 Task: Open Card Card0000000034 in Board Board0000000009 in Workspace WS0000000003 in Trello. Add Member Nikrathi889@gmail.com to Card Card0000000034 in Board Board0000000009 in Workspace WS0000000003 in Trello. Add Blue Label titled Label0000000034 to Card Card0000000034 in Board Board0000000009 in Workspace WS0000000003 in Trello. Add Checklist CL0000000034 to Card Card0000000034 in Board Board0000000009 in Workspace WS0000000003 in Trello. Add Dates with Start Date as Sep 01 2023 and Due Date as Sep 30 2023 to Card Card0000000034 in Board Board0000000009 in Workspace WS0000000003 in Trello
Action: Mouse moved to (477, 37)
Screenshot: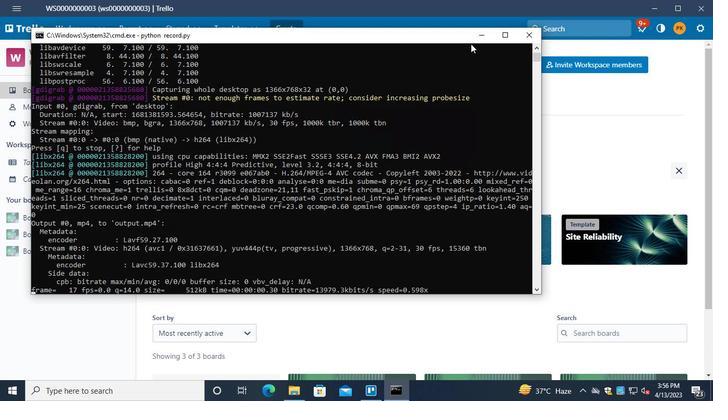 
Action: Mouse pressed left at (477, 37)
Screenshot: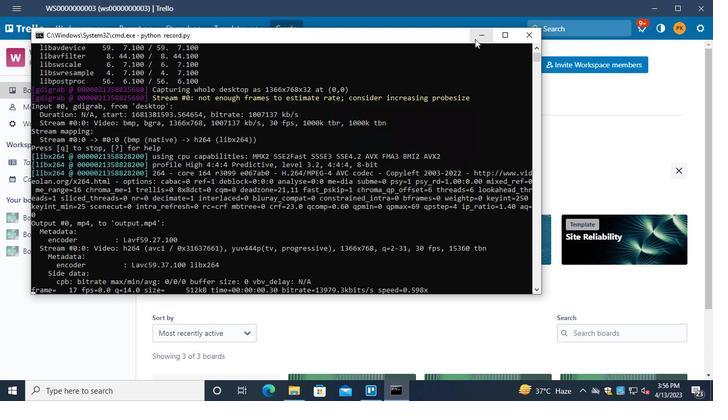 
Action: Mouse moved to (75, 246)
Screenshot: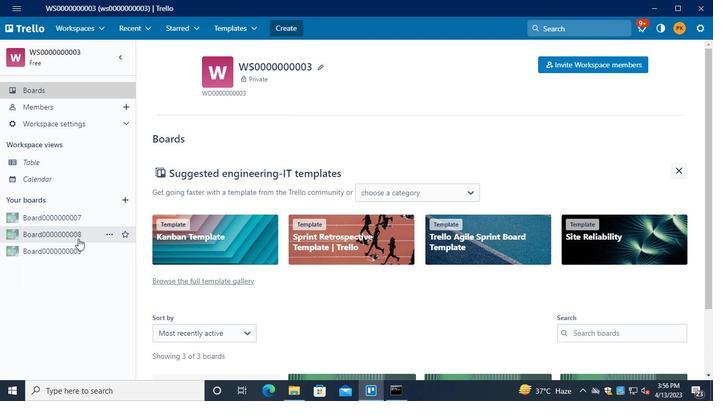 
Action: Mouse pressed left at (75, 246)
Screenshot: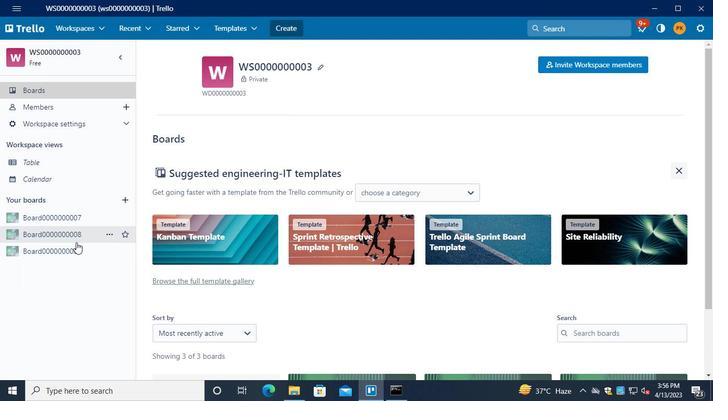 
Action: Mouse moved to (188, 214)
Screenshot: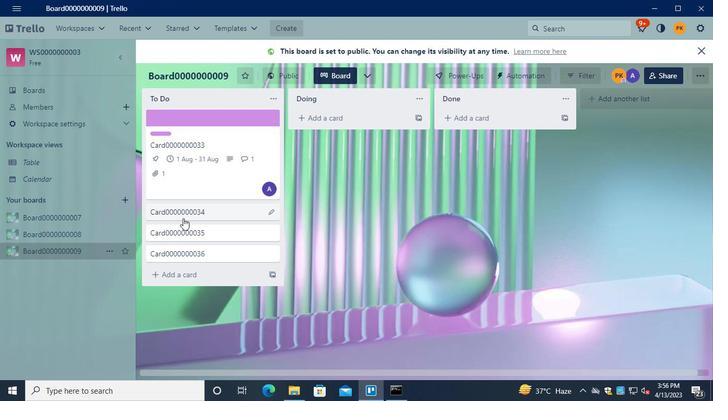 
Action: Mouse pressed left at (188, 214)
Screenshot: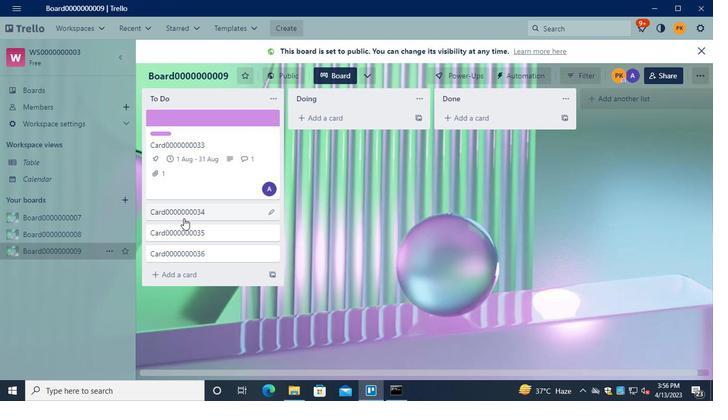 
Action: Mouse moved to (495, 133)
Screenshot: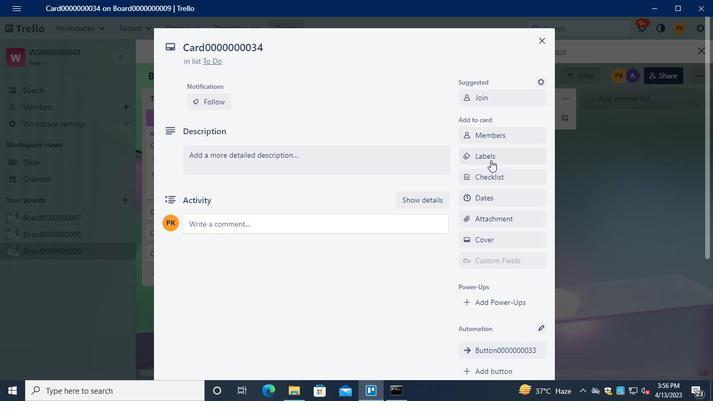 
Action: Mouse pressed left at (495, 133)
Screenshot: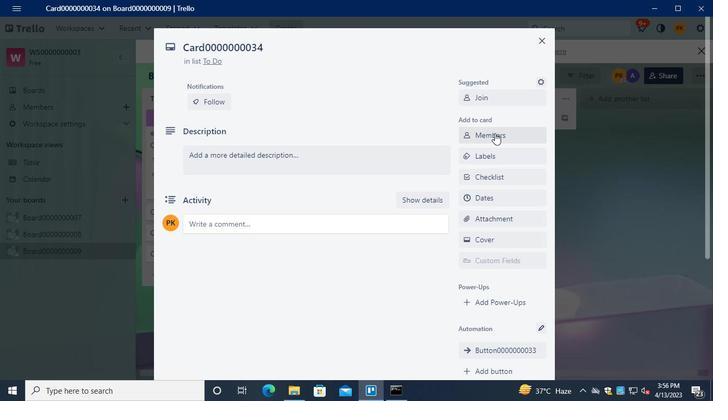 
Action: Mouse moved to (493, 133)
Screenshot: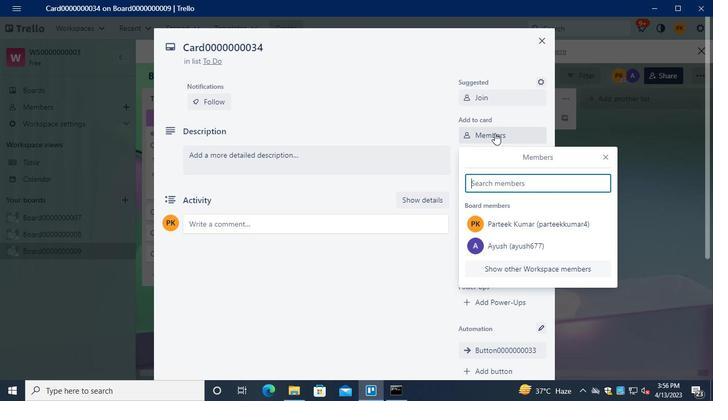 
Action: Keyboard Key.shift
Screenshot: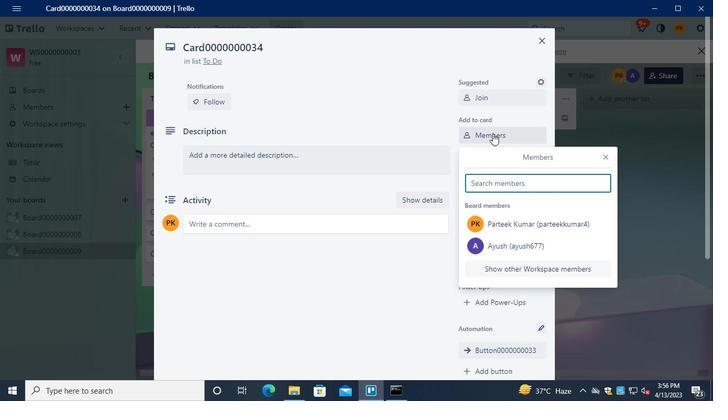 
Action: Keyboard N
Screenshot: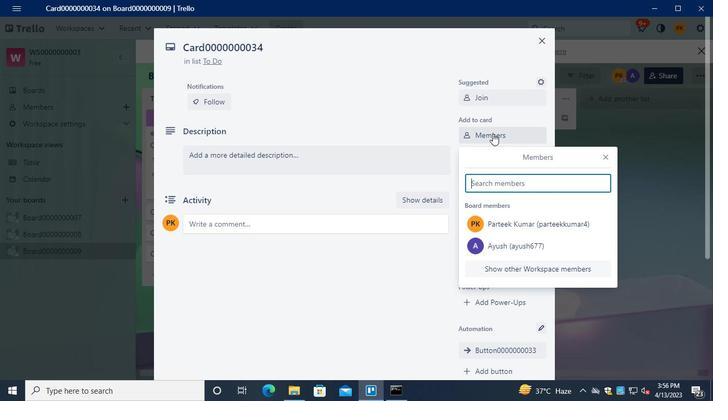 
Action: Keyboard i
Screenshot: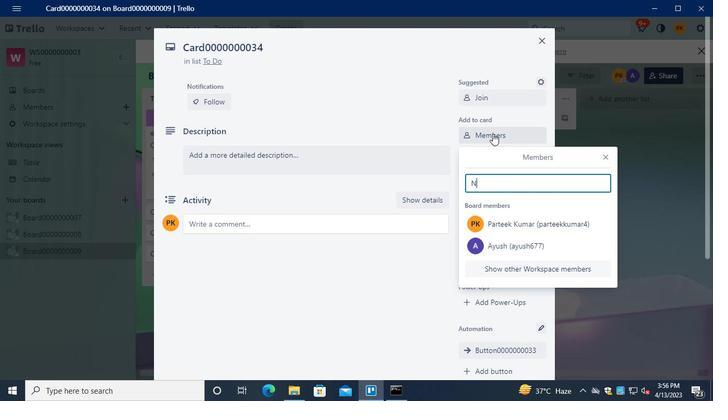 
Action: Mouse moved to (513, 278)
Screenshot: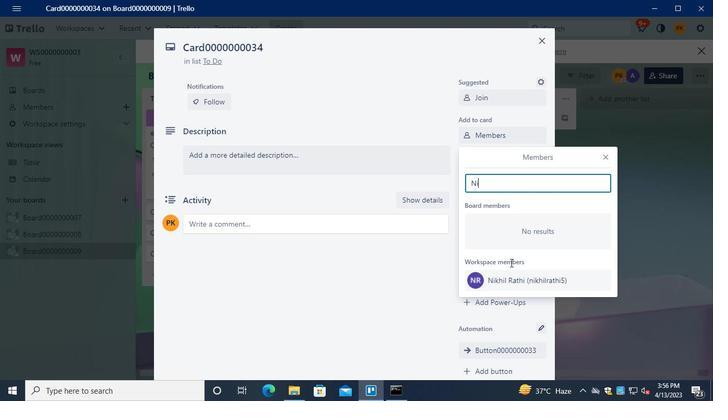
Action: Mouse pressed left at (513, 278)
Screenshot: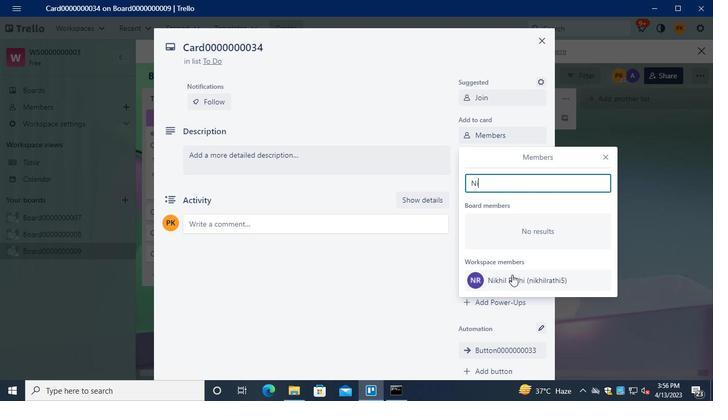
Action: Mouse moved to (608, 153)
Screenshot: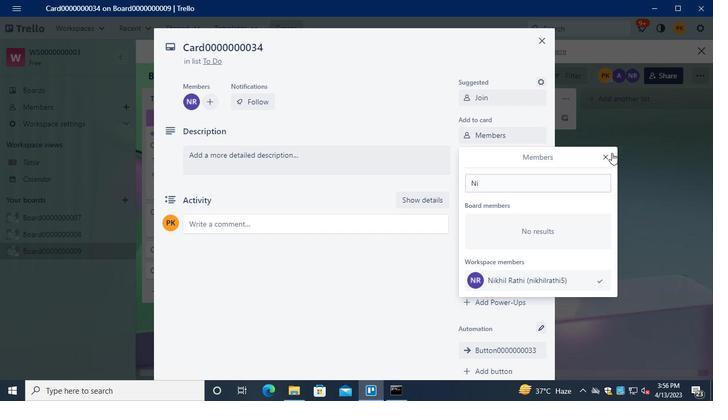 
Action: Mouse pressed left at (608, 153)
Screenshot: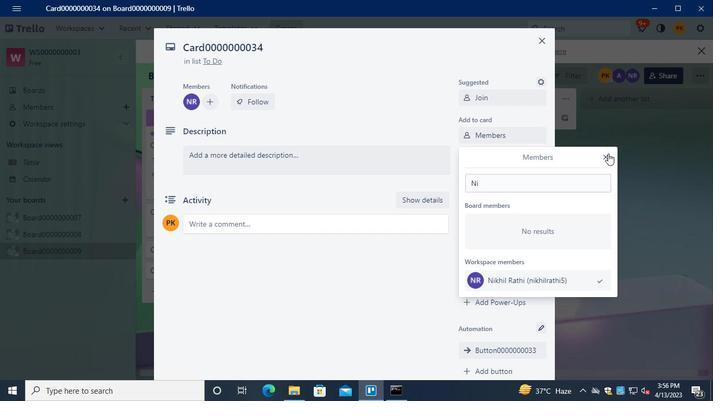 
Action: Mouse moved to (514, 159)
Screenshot: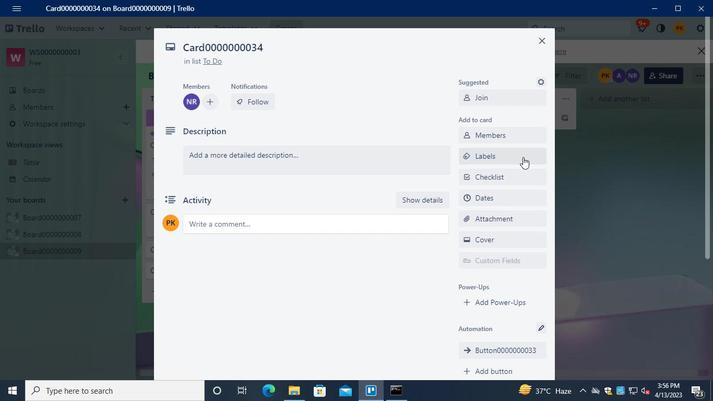 
Action: Mouse pressed left at (514, 159)
Screenshot: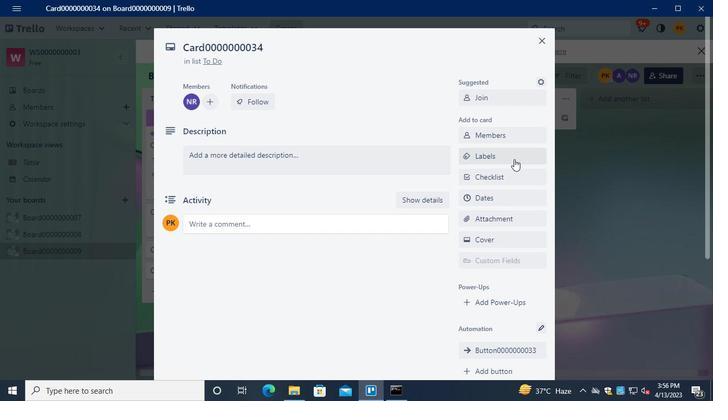 
Action: Mouse moved to (535, 255)
Screenshot: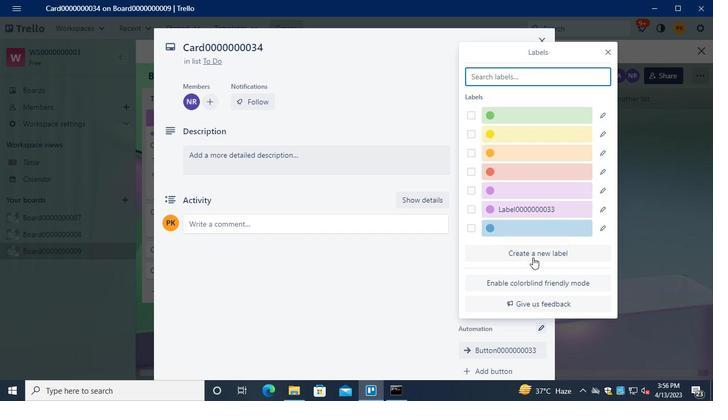 
Action: Mouse pressed left at (535, 255)
Screenshot: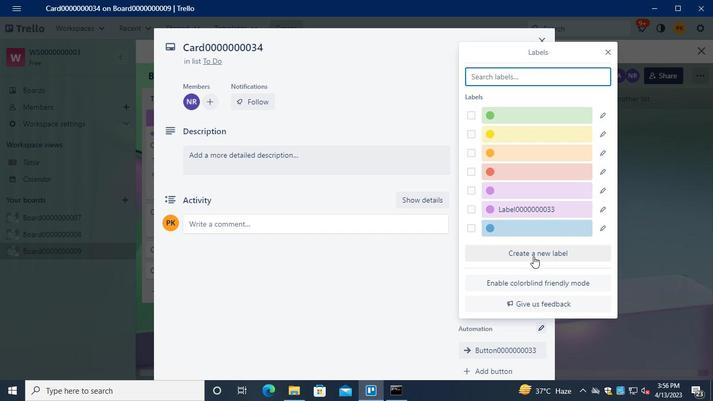 
Action: Mouse moved to (546, 145)
Screenshot: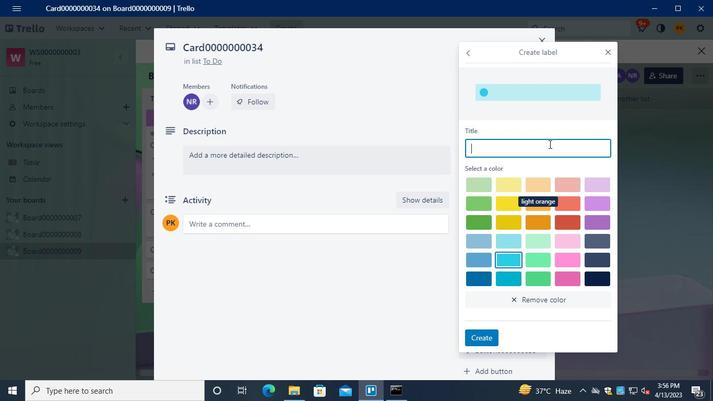 
Action: Keyboard Key.shift
Screenshot: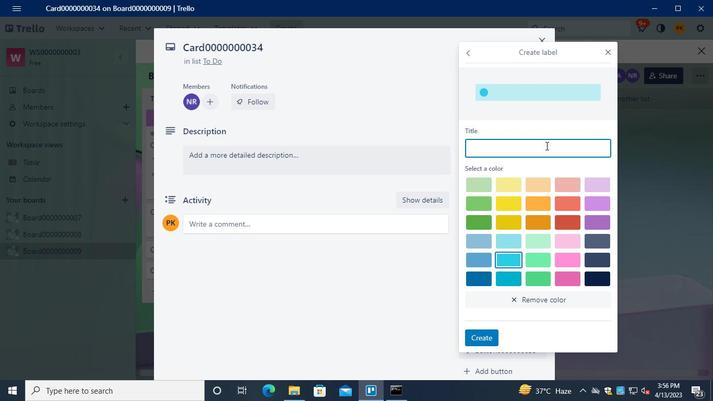 
Action: Keyboard L
Screenshot: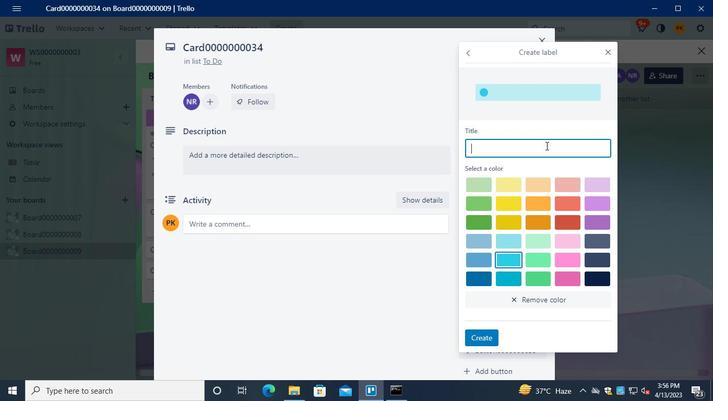 
Action: Keyboard a
Screenshot: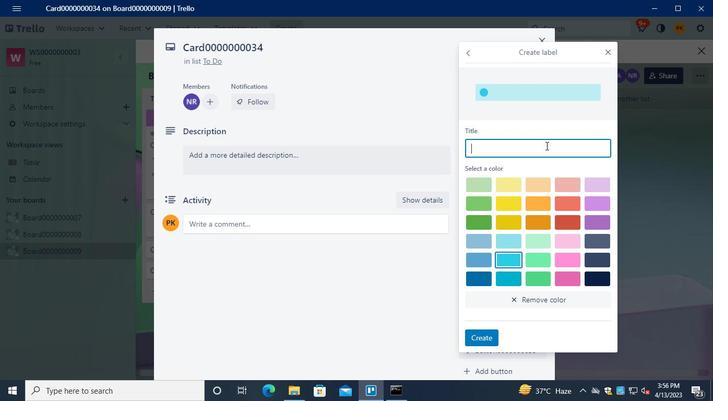 
Action: Keyboard b
Screenshot: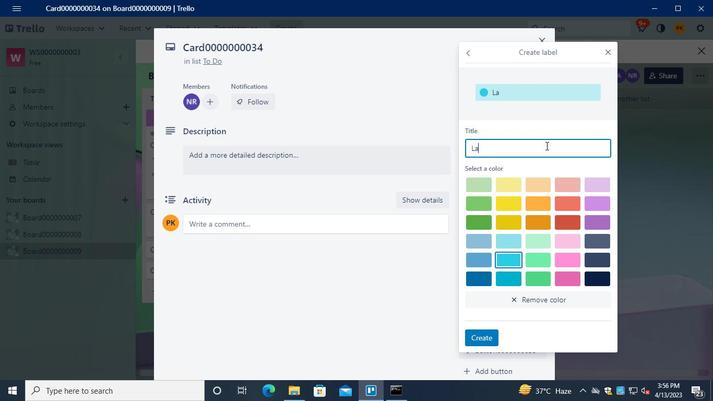 
Action: Keyboard e
Screenshot: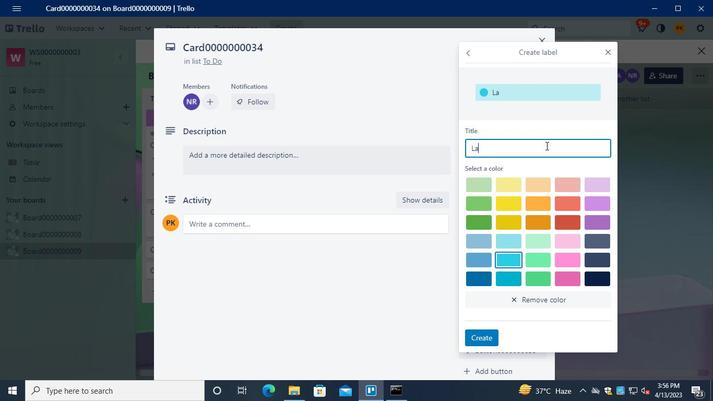 
Action: Keyboard l
Screenshot: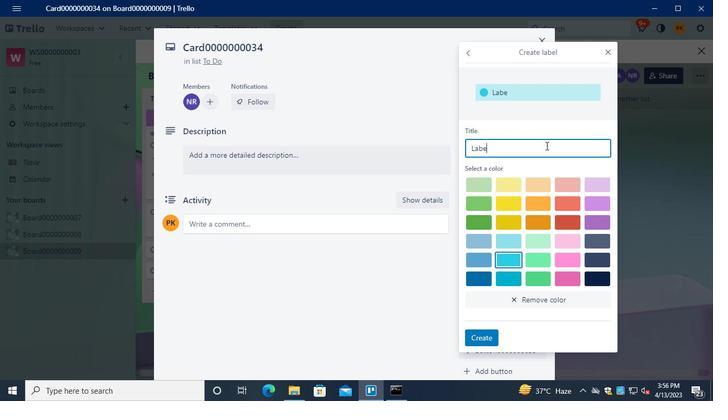 
Action: Keyboard <96>
Screenshot: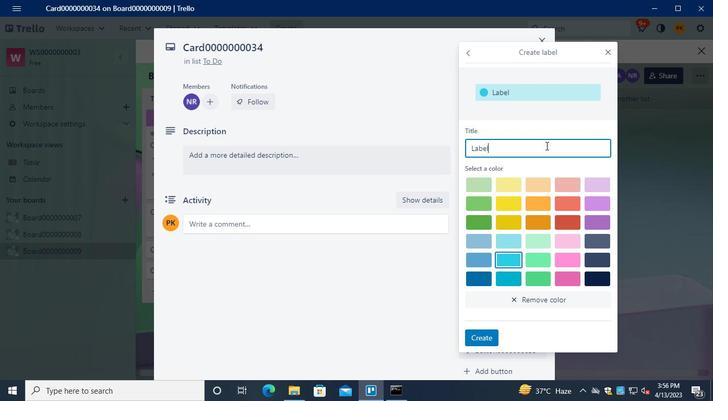 
Action: Keyboard <96>
Screenshot: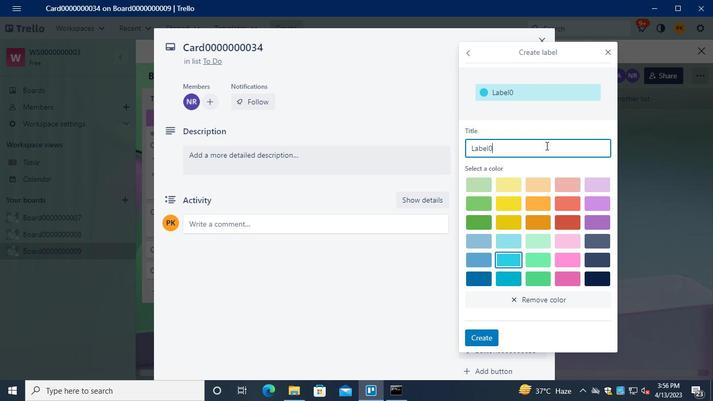 
Action: Keyboard <96>
Screenshot: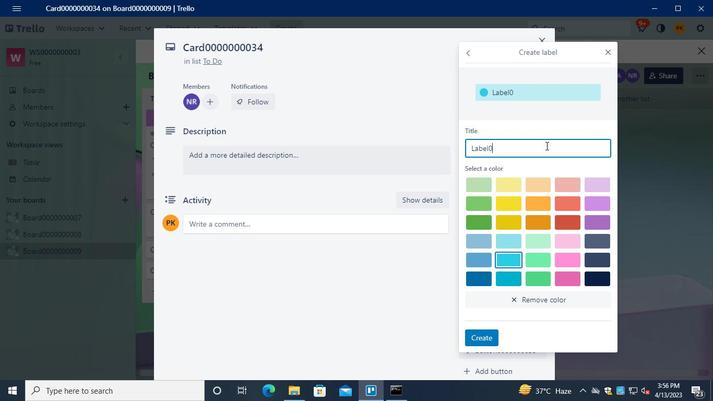 
Action: Keyboard <96>
Screenshot: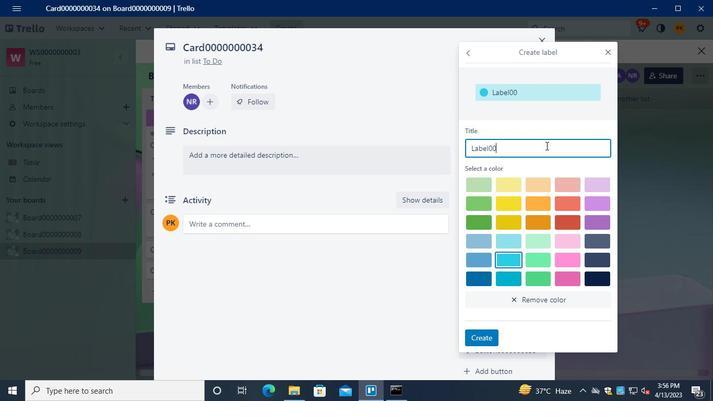 
Action: Keyboard <96>
Screenshot: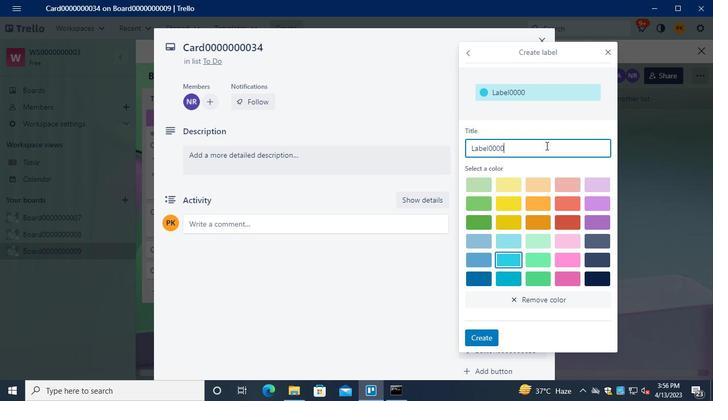 
Action: Keyboard <96>
Screenshot: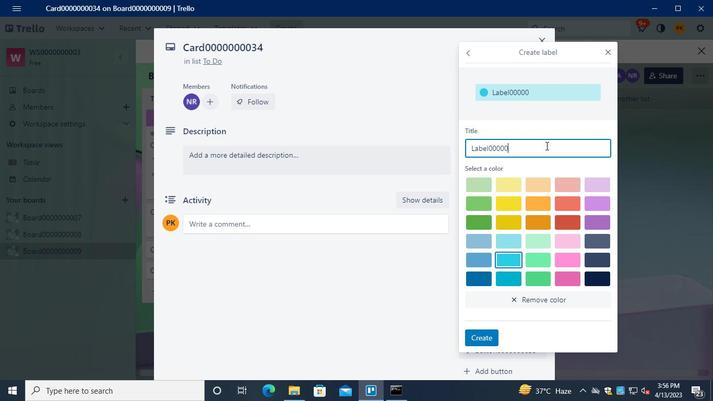 
Action: Keyboard <96>
Screenshot: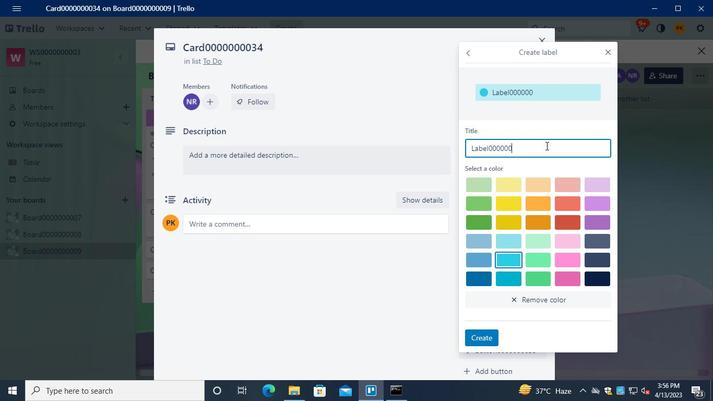 
Action: Keyboard <96>
Screenshot: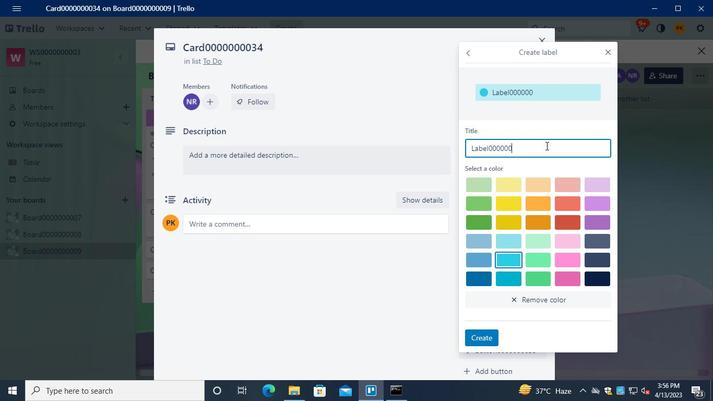 
Action: Keyboard <99>
Screenshot: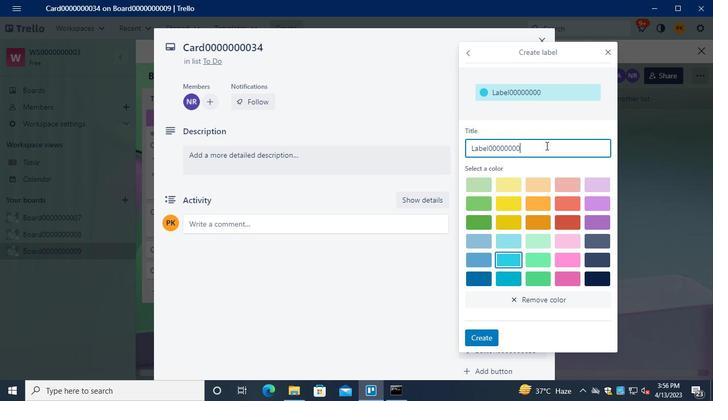 
Action: Keyboard <100>
Screenshot: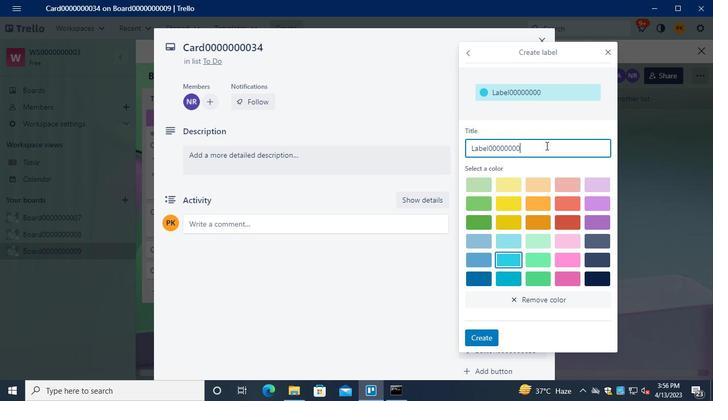 
Action: Mouse moved to (517, 255)
Screenshot: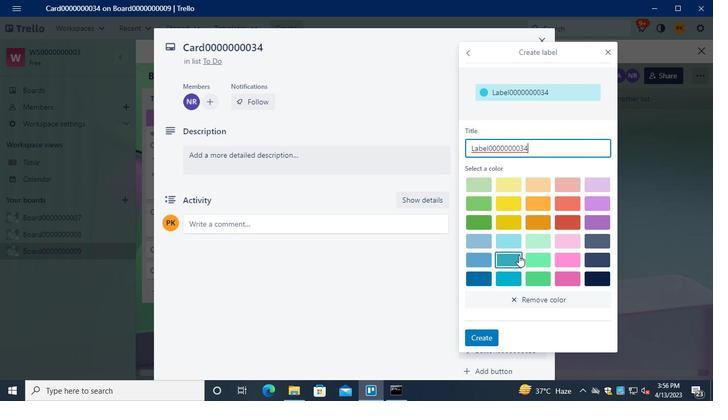 
Action: Mouse pressed left at (517, 255)
Screenshot: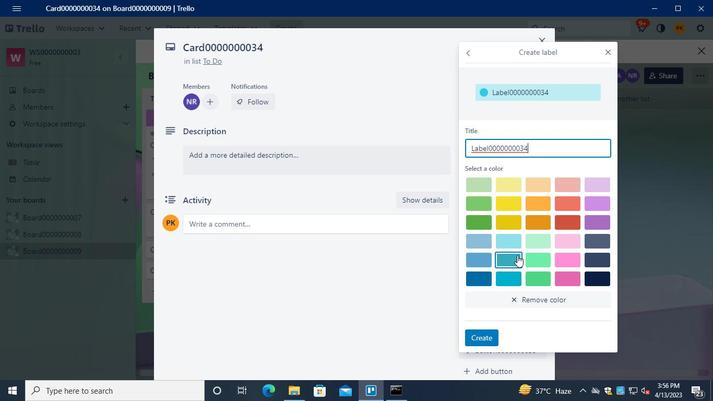 
Action: Mouse moved to (488, 337)
Screenshot: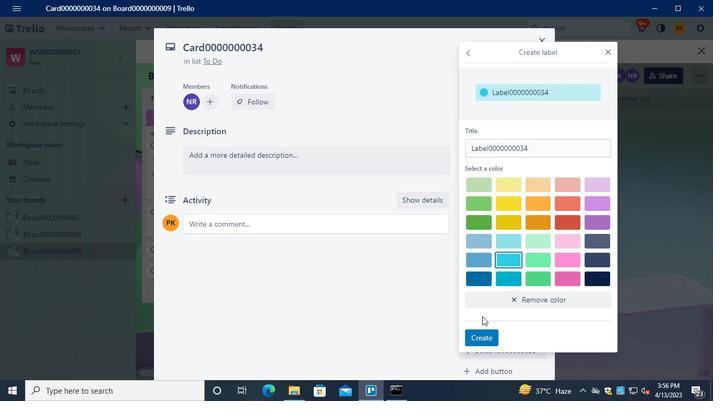 
Action: Mouse pressed left at (488, 337)
Screenshot: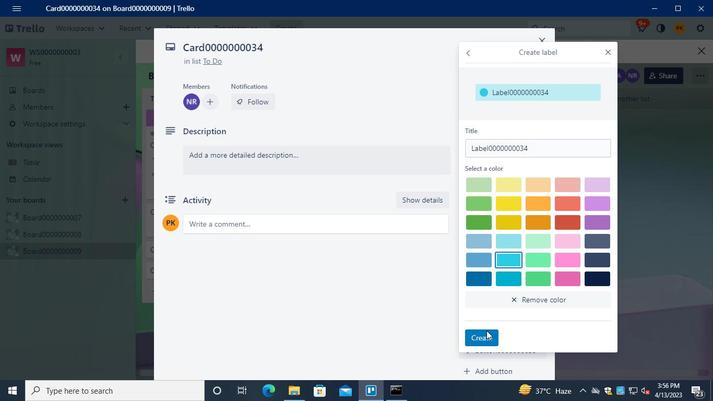 
Action: Mouse moved to (607, 51)
Screenshot: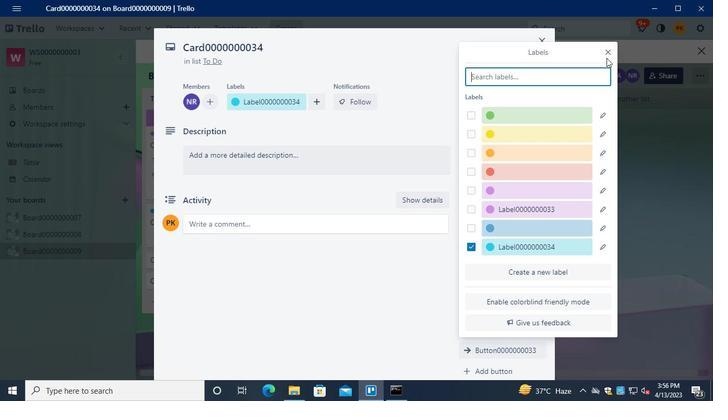 
Action: Mouse pressed left at (607, 51)
Screenshot: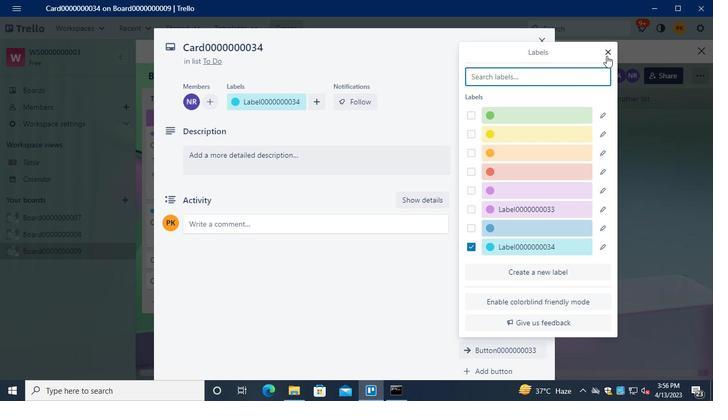 
Action: Mouse moved to (494, 177)
Screenshot: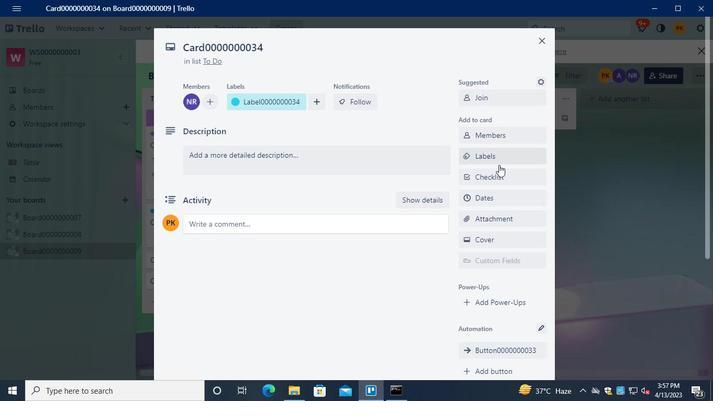 
Action: Mouse pressed left at (494, 177)
Screenshot: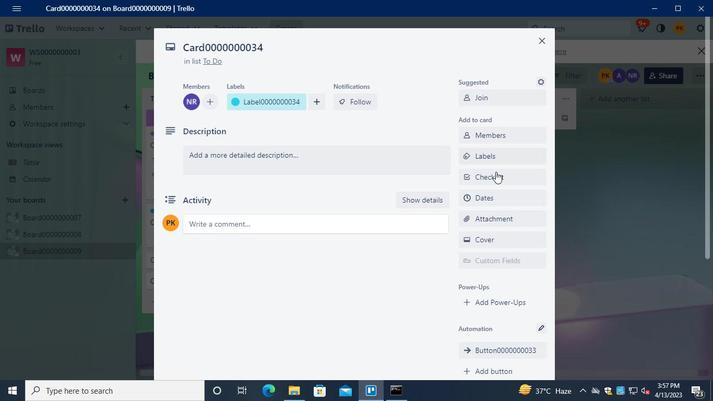 
Action: Keyboard Key.shift
Screenshot: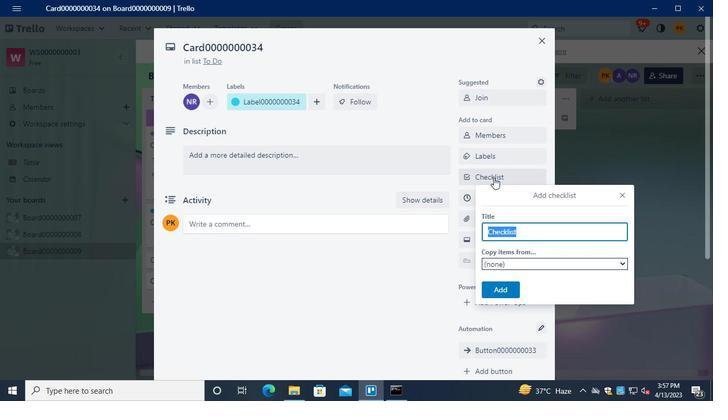 
Action: Keyboard C
Screenshot: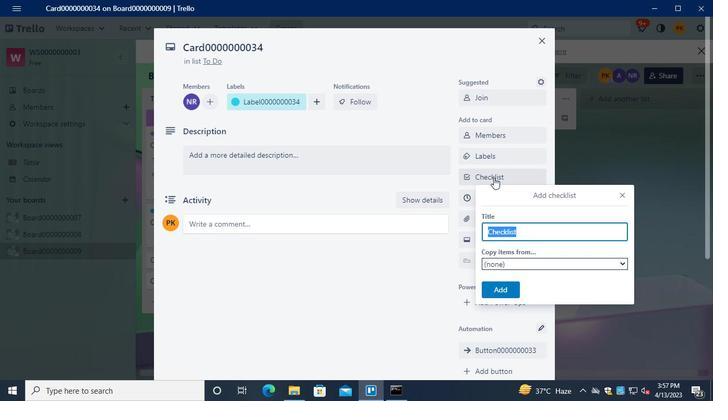 
Action: Keyboard L
Screenshot: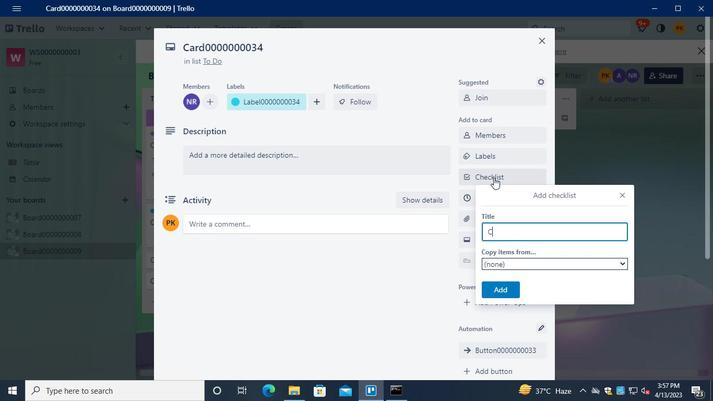 
Action: Keyboard <96>
Screenshot: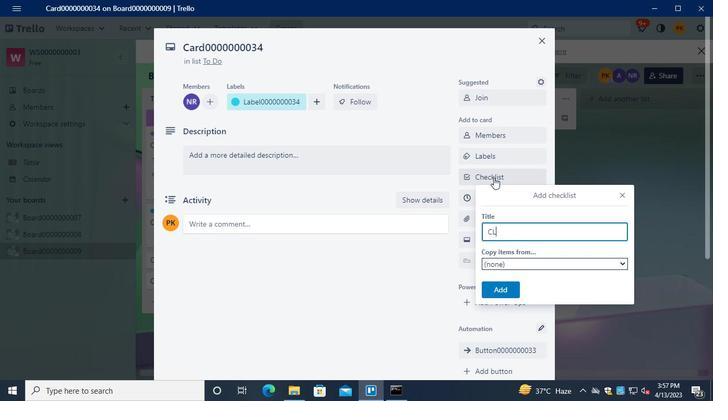 
Action: Keyboard <96>
Screenshot: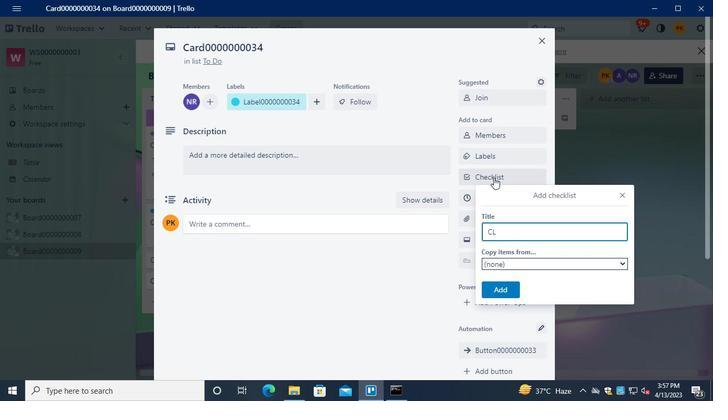 
Action: Keyboard <96>
Screenshot: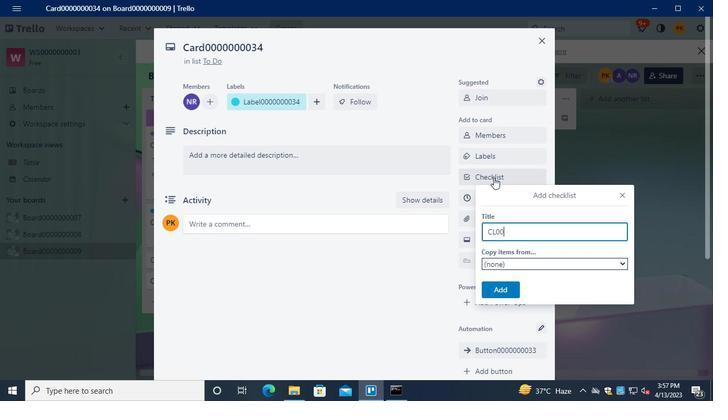 
Action: Keyboard <96>
Screenshot: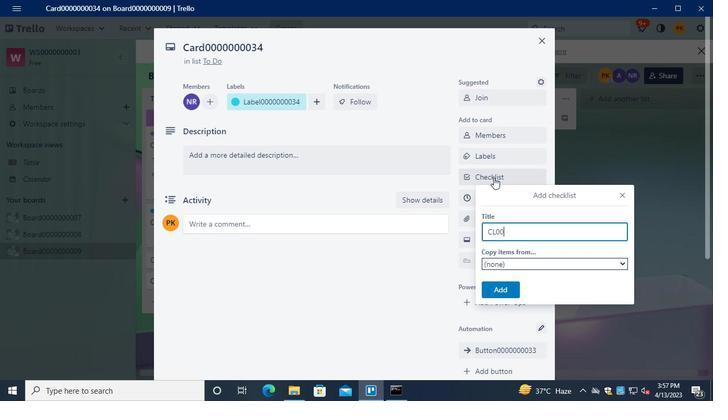 
Action: Keyboard <96>
Screenshot: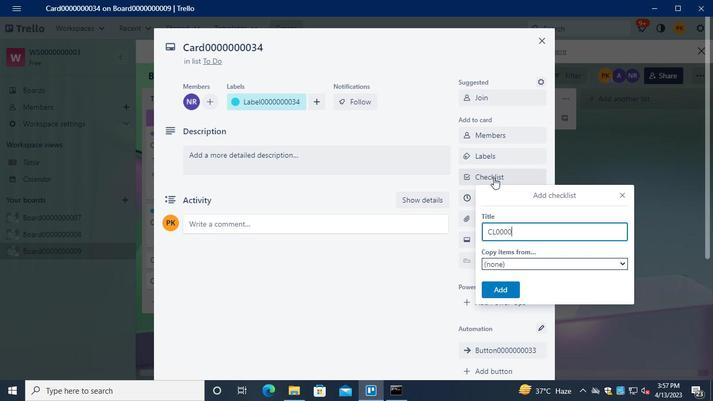 
Action: Keyboard <96>
Screenshot: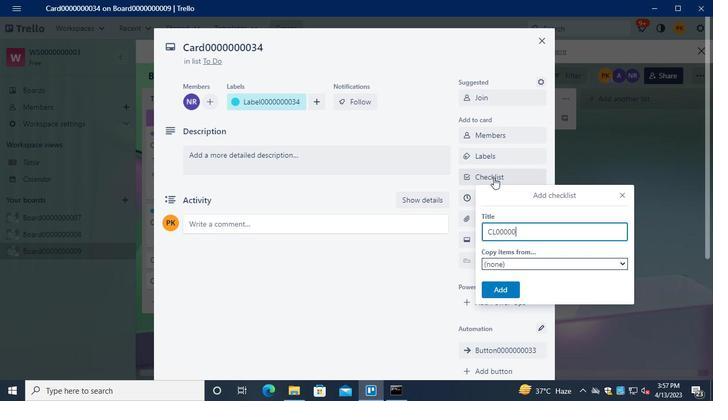 
Action: Keyboard <96>
Screenshot: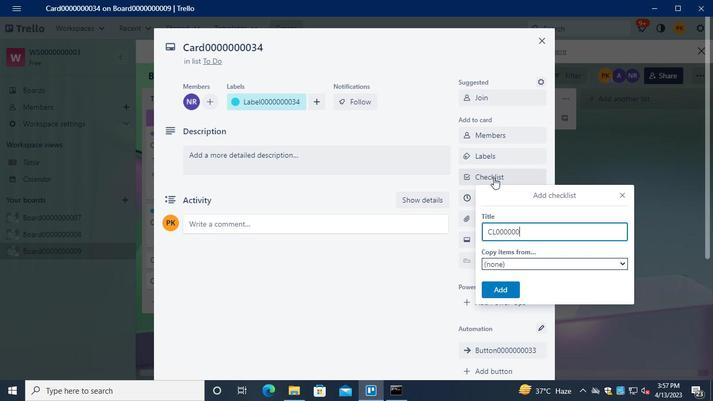 
Action: Keyboard <96>
Screenshot: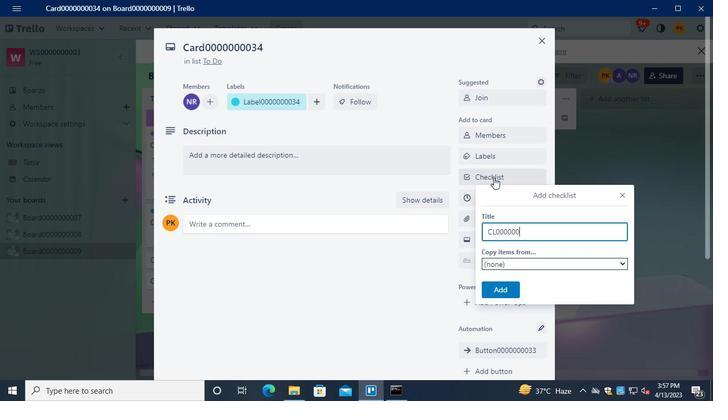 
Action: Keyboard <99>
Screenshot: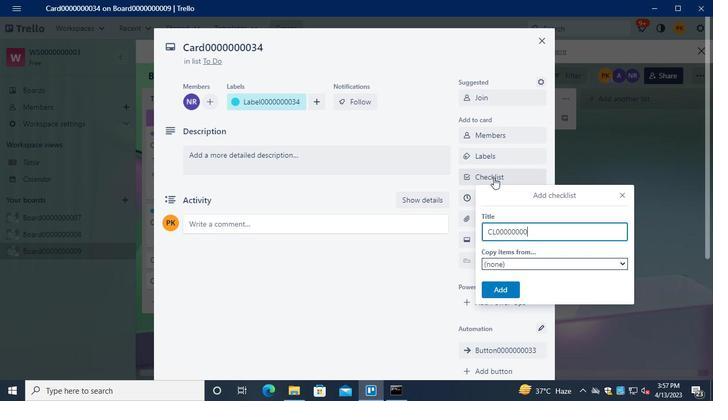 
Action: Keyboard <100>
Screenshot: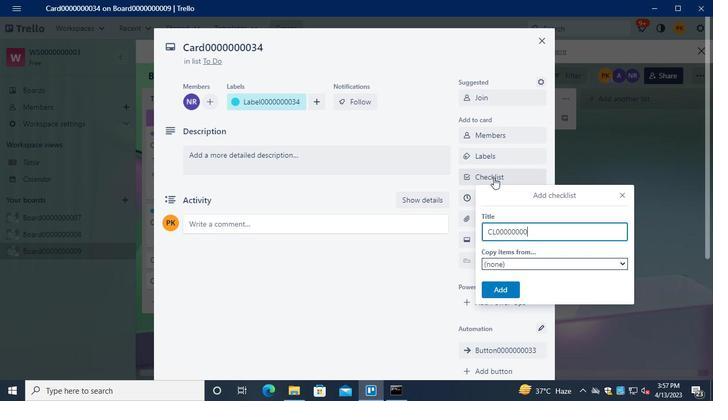
Action: Mouse moved to (504, 292)
Screenshot: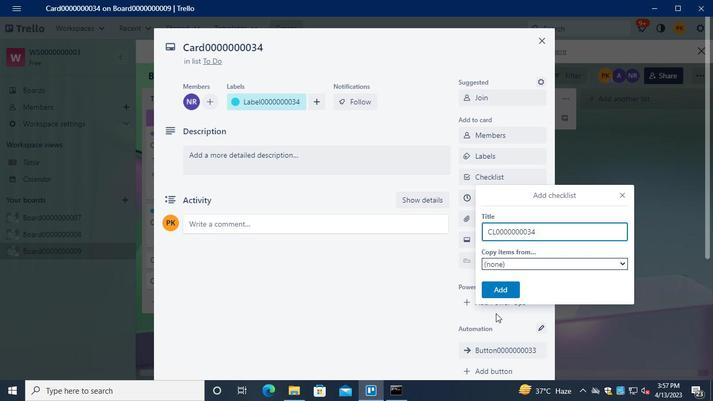 
Action: Mouse pressed left at (504, 292)
Screenshot: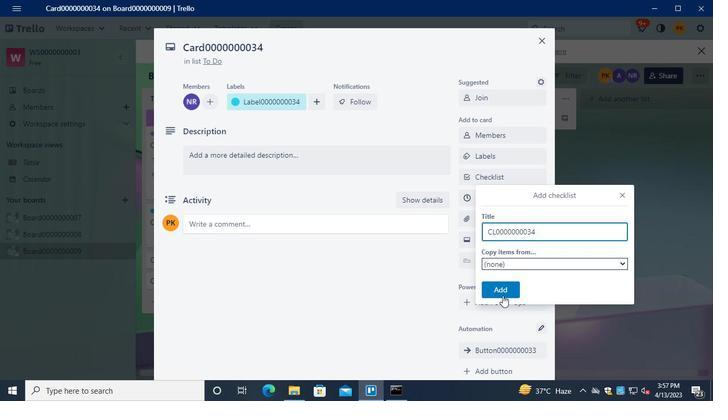 
Action: Mouse moved to (500, 193)
Screenshot: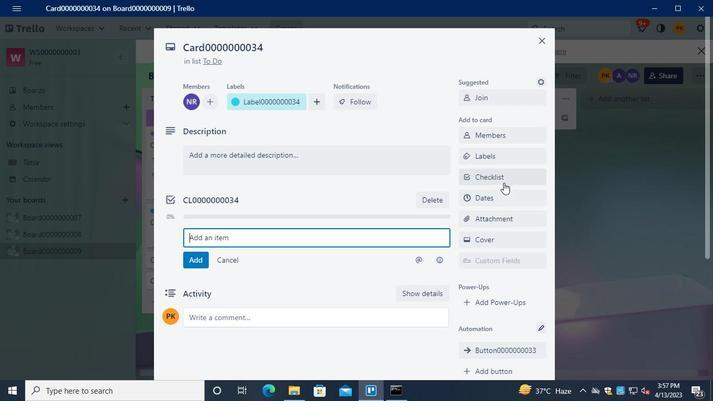 
Action: Mouse pressed left at (500, 193)
Screenshot: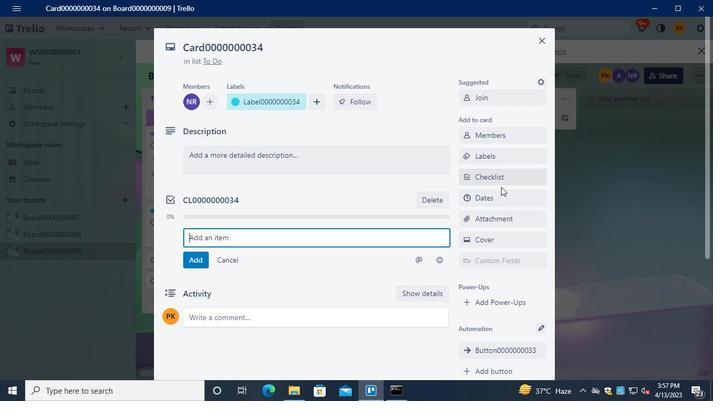 
Action: Mouse moved to (468, 235)
Screenshot: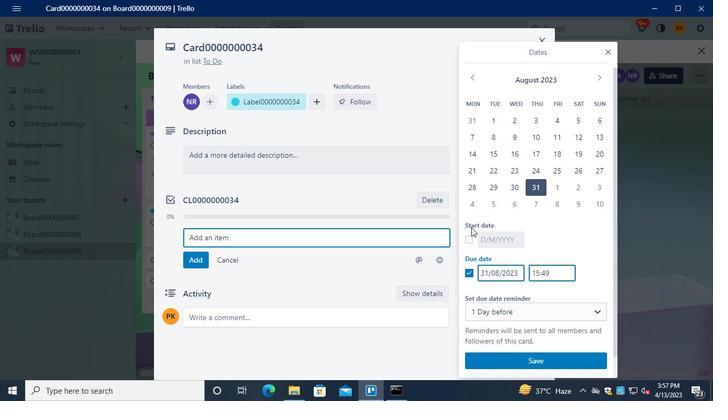 
Action: Mouse pressed left at (468, 235)
Screenshot: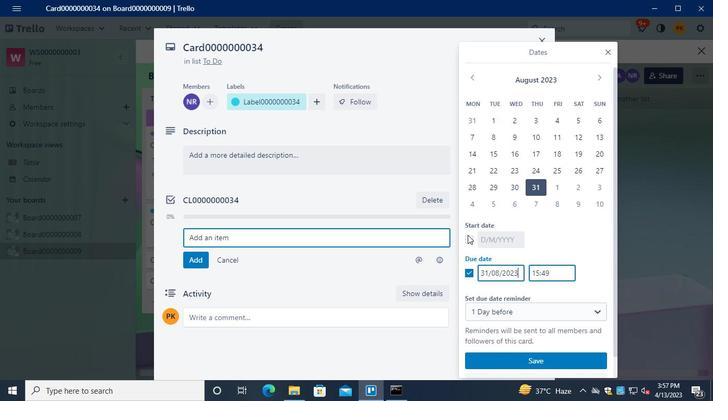 
Action: Mouse moved to (597, 77)
Screenshot: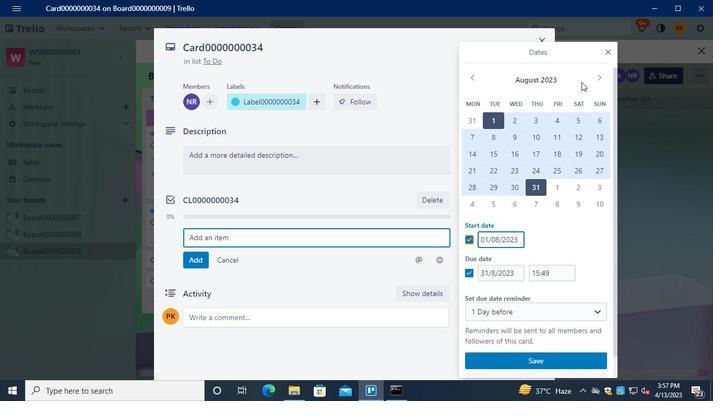 
Action: Mouse pressed left at (597, 77)
Screenshot: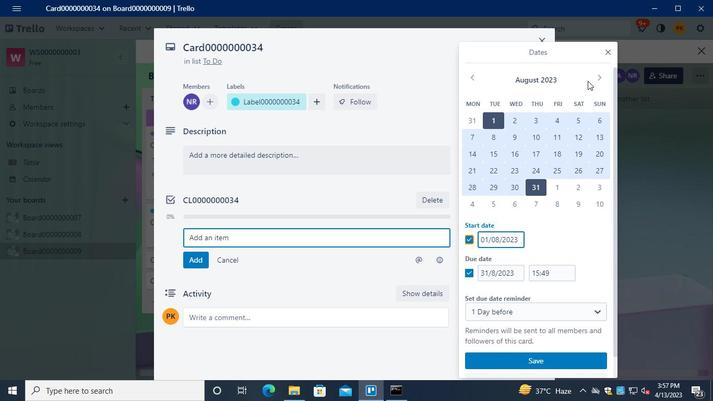 
Action: Mouse moved to (560, 123)
Screenshot: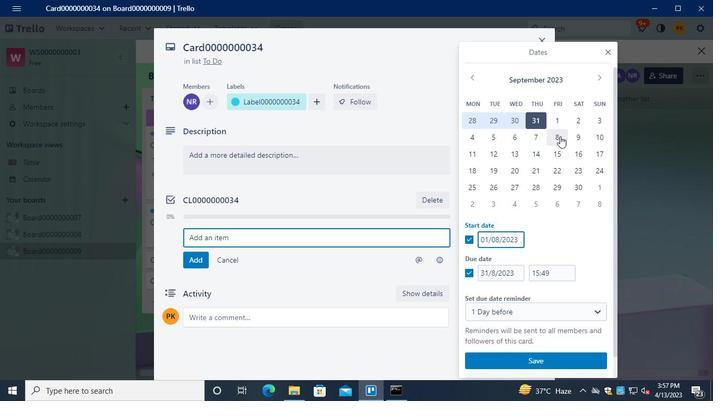 
Action: Mouse pressed left at (560, 123)
Screenshot: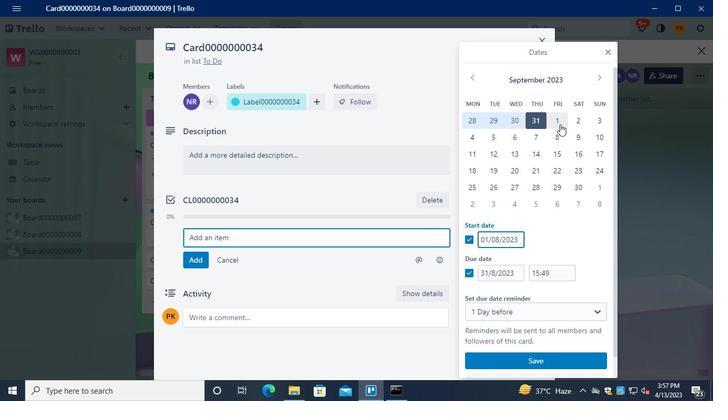 
Action: Mouse moved to (577, 185)
Screenshot: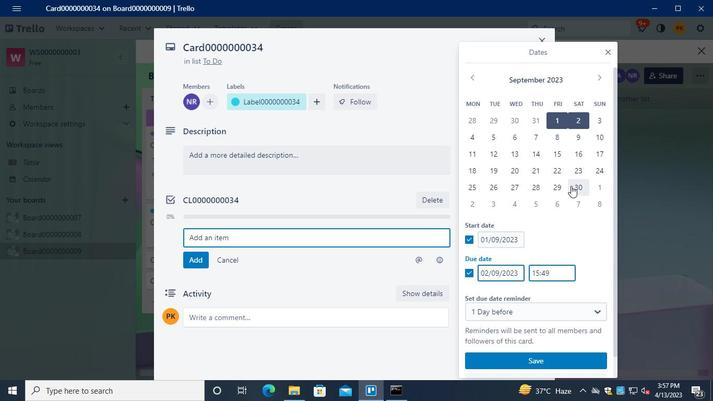 
Action: Mouse pressed left at (577, 185)
Screenshot: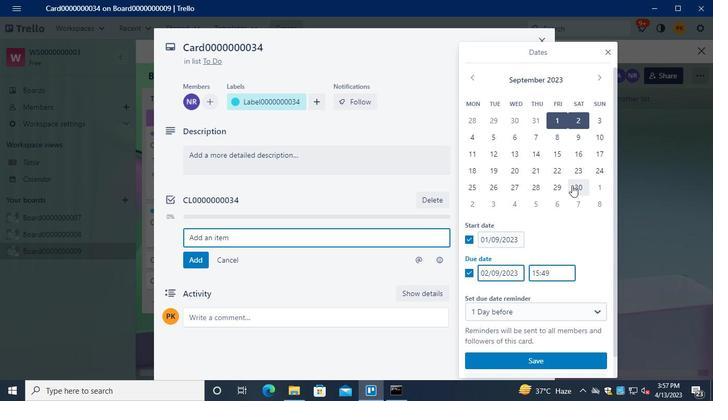 
Action: Mouse moved to (515, 360)
Screenshot: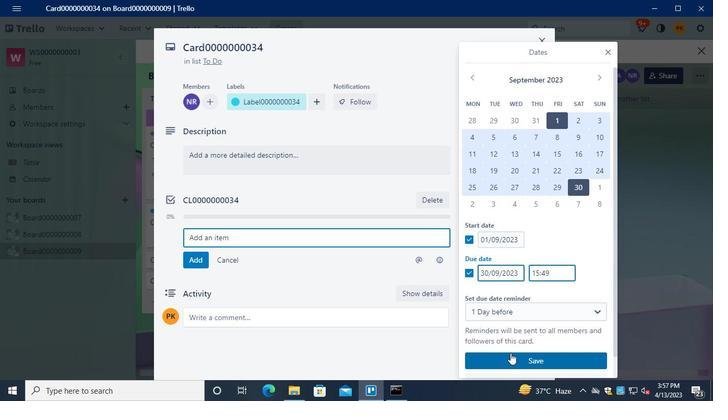 
Action: Mouse pressed left at (515, 360)
Screenshot: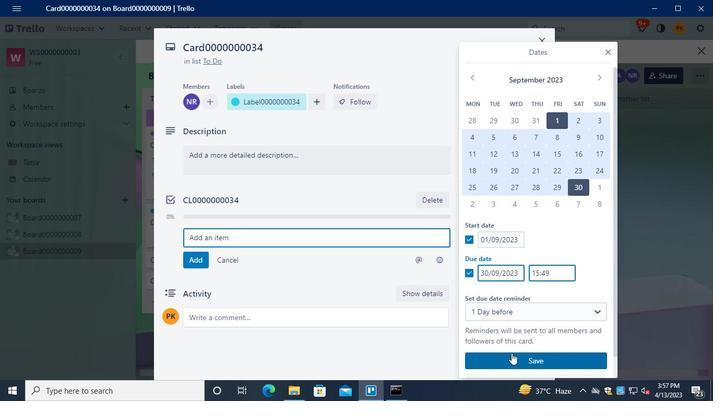 
Action: Mouse moved to (329, 193)
Screenshot: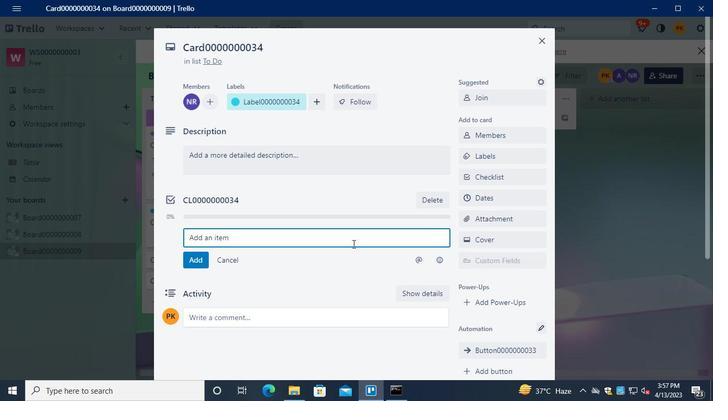 
Action: Keyboard Key.alt_l
Screenshot: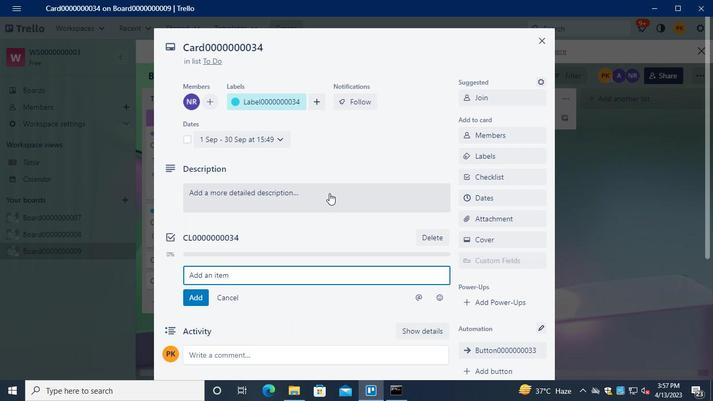
Action: Keyboard Key.caps_lock
Screenshot: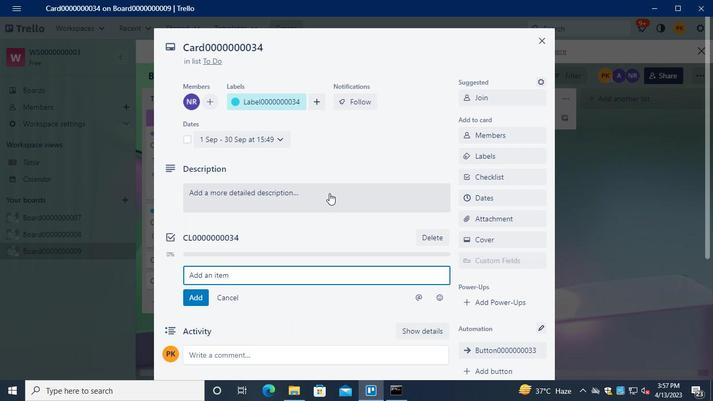 
Action: Mouse moved to (493, 114)
Screenshot: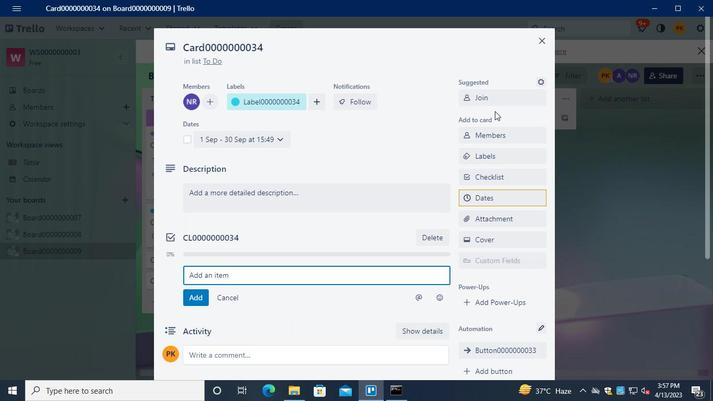 
Action: Keyboard Key.alt_l
Screenshot: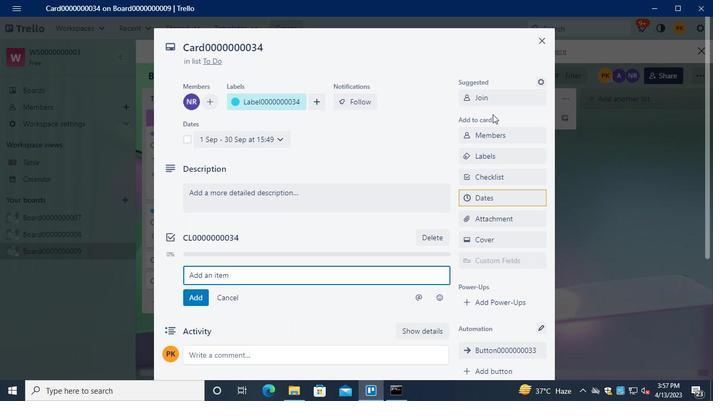 
Action: Keyboard Key.tab
Screenshot: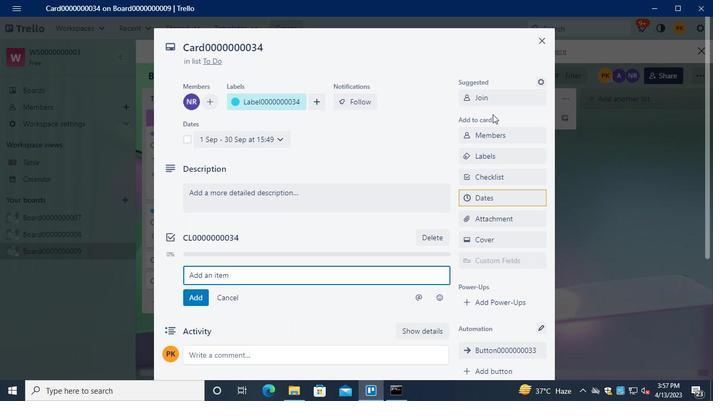 
Action: Mouse moved to (527, 37)
Screenshot: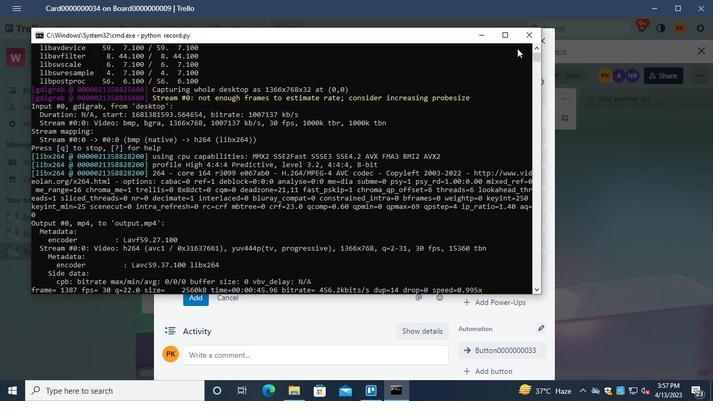 
Action: Mouse pressed left at (527, 37)
Screenshot: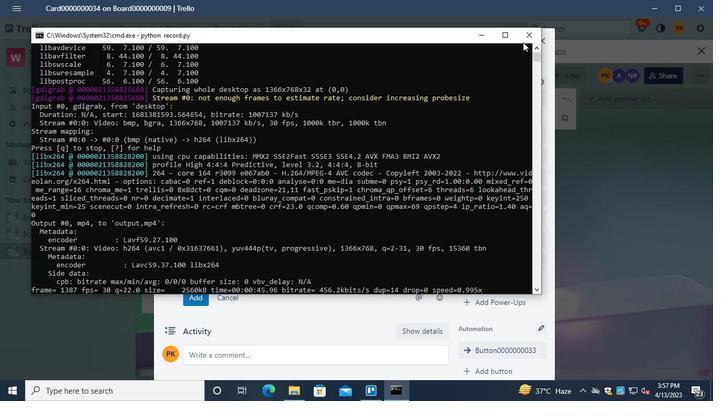 
Action: Mouse moved to (525, 39)
Screenshot: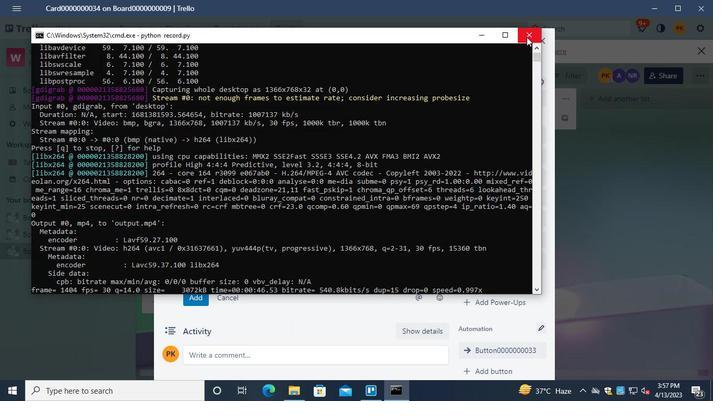 
